 Task: Add Vital Proteins Grape Collagen Gummies to the cart.
Action: Mouse moved to (281, 142)
Screenshot: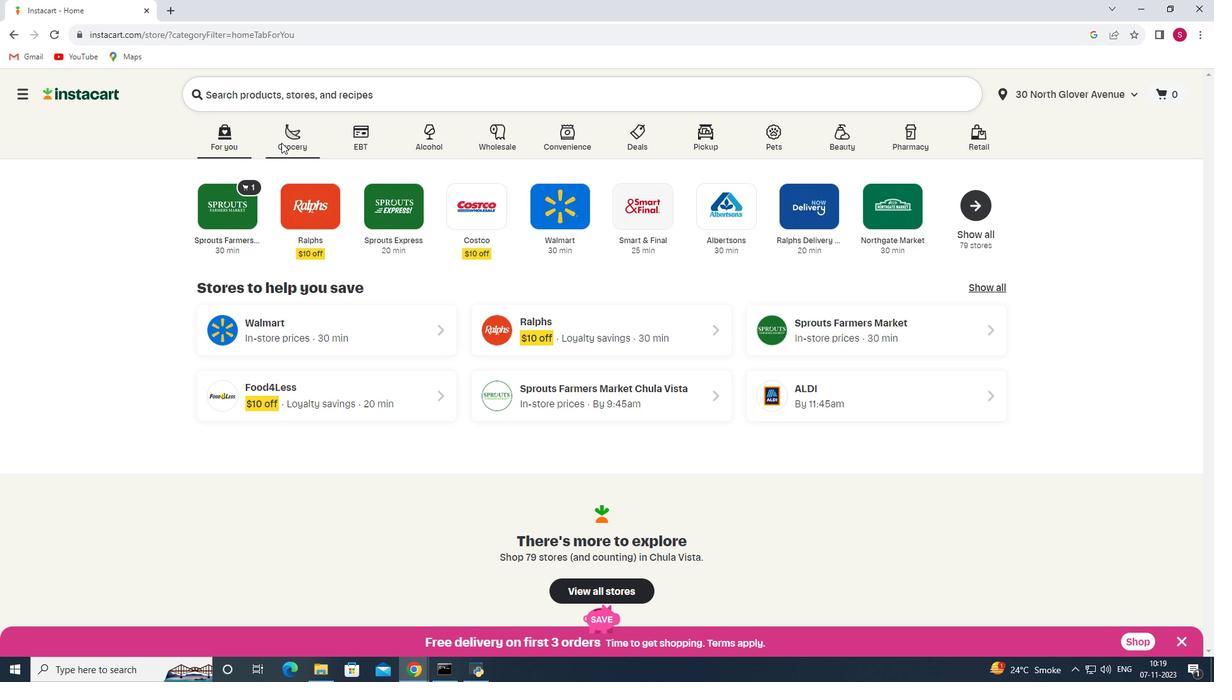 
Action: Mouse pressed left at (281, 142)
Screenshot: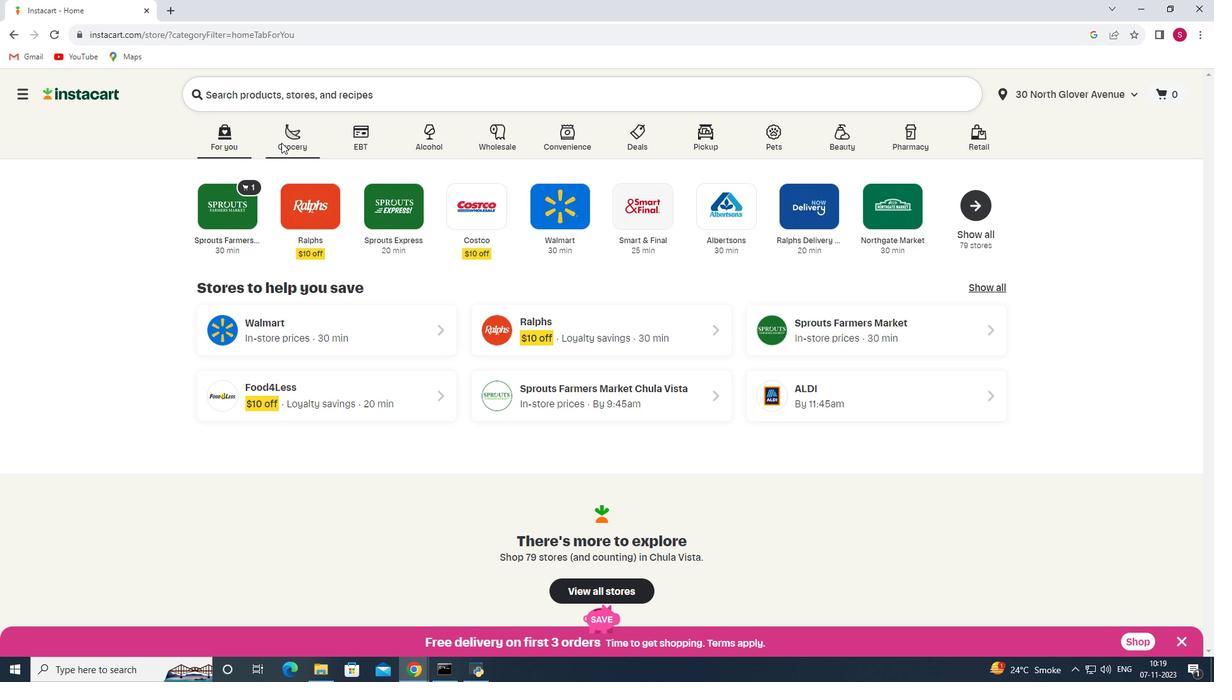 
Action: Mouse moved to (285, 357)
Screenshot: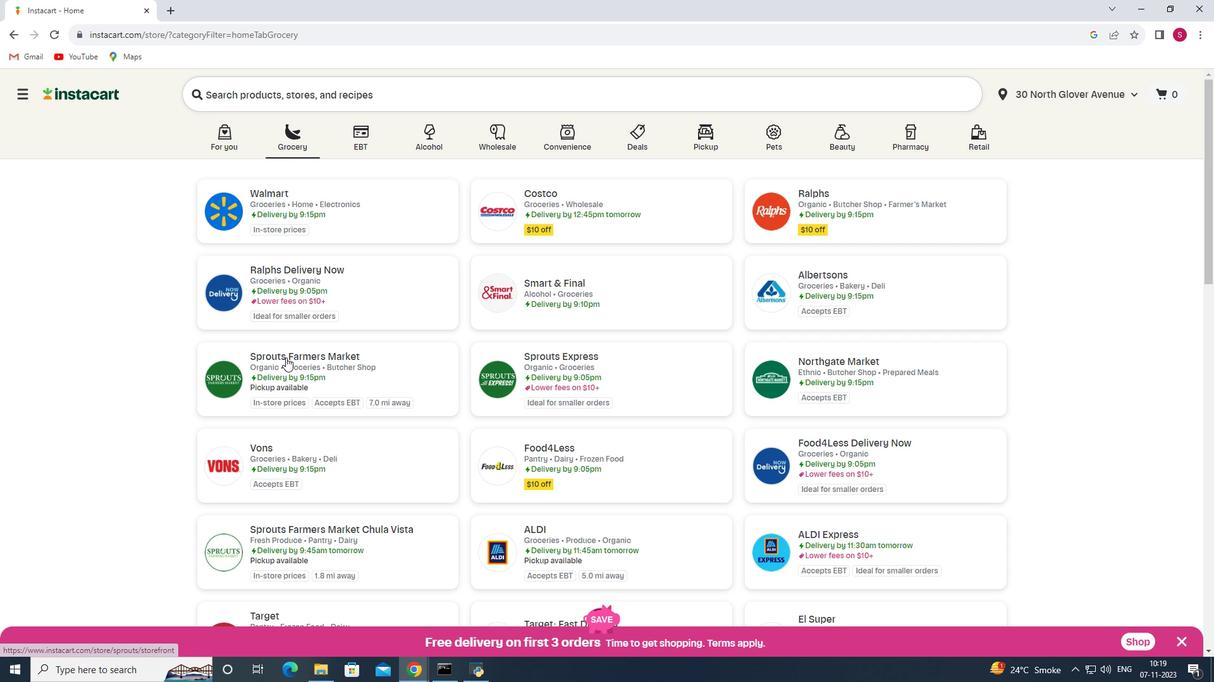 
Action: Mouse pressed left at (285, 357)
Screenshot: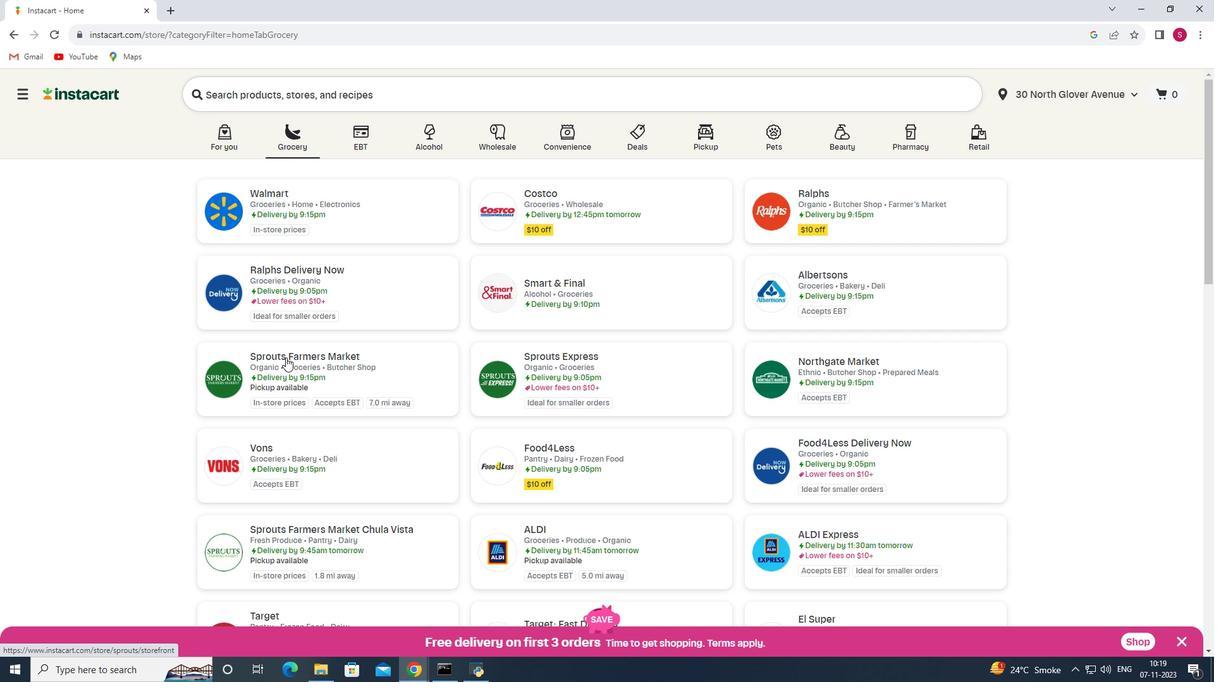 
Action: Mouse moved to (36, 395)
Screenshot: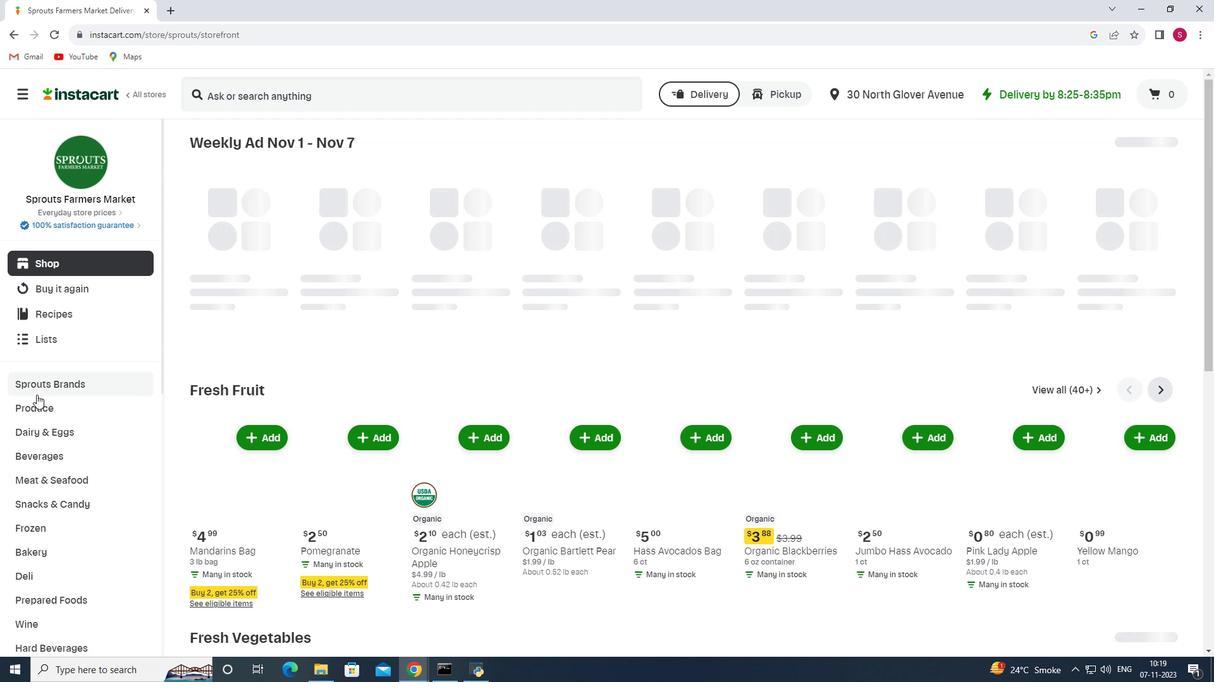 
Action: Mouse scrolled (36, 394) with delta (0, 0)
Screenshot: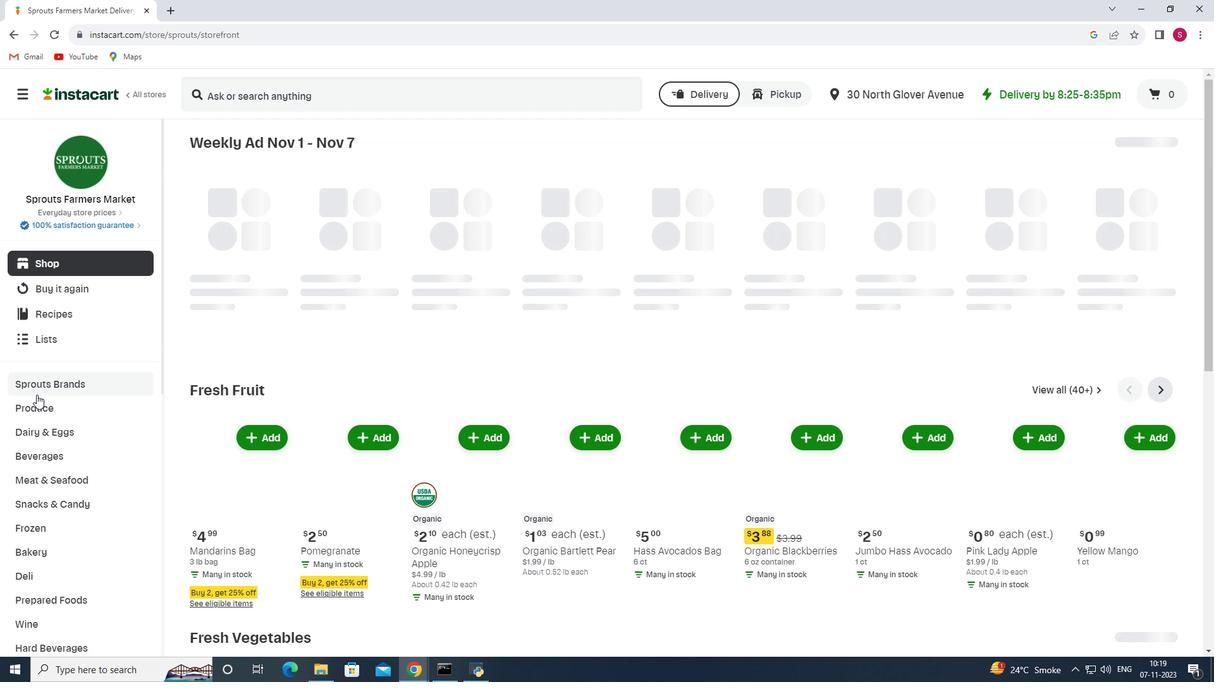 
Action: Mouse moved to (36, 395)
Screenshot: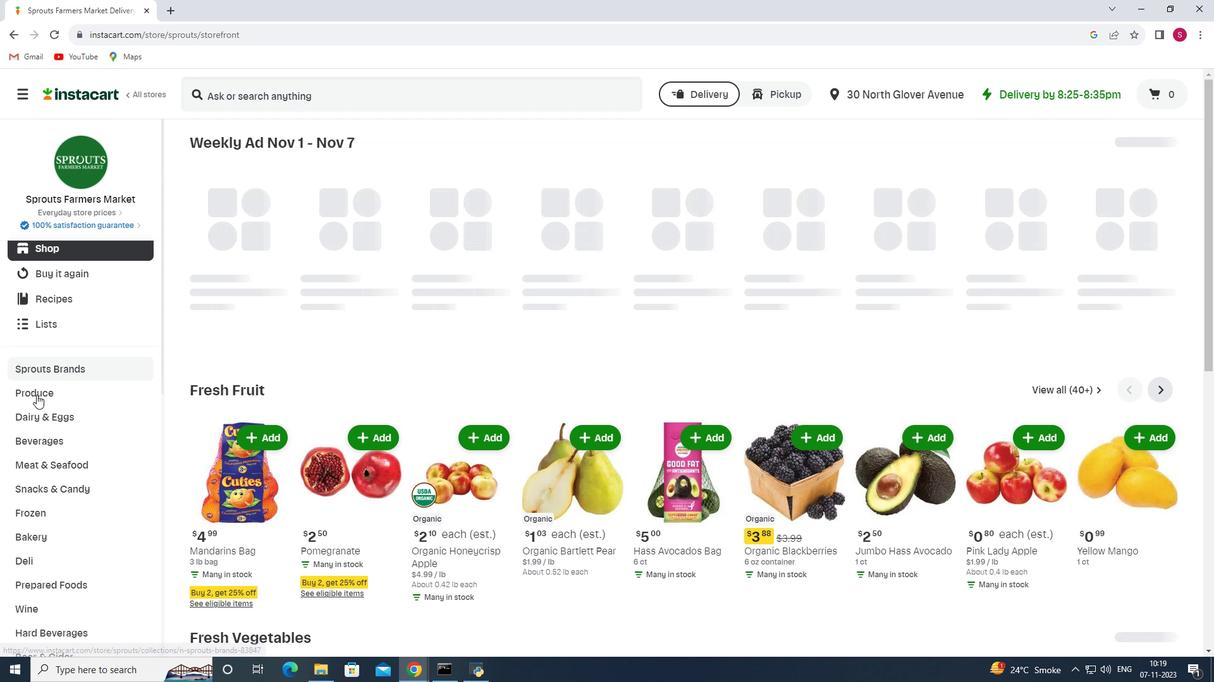 
Action: Mouse scrolled (36, 394) with delta (0, 0)
Screenshot: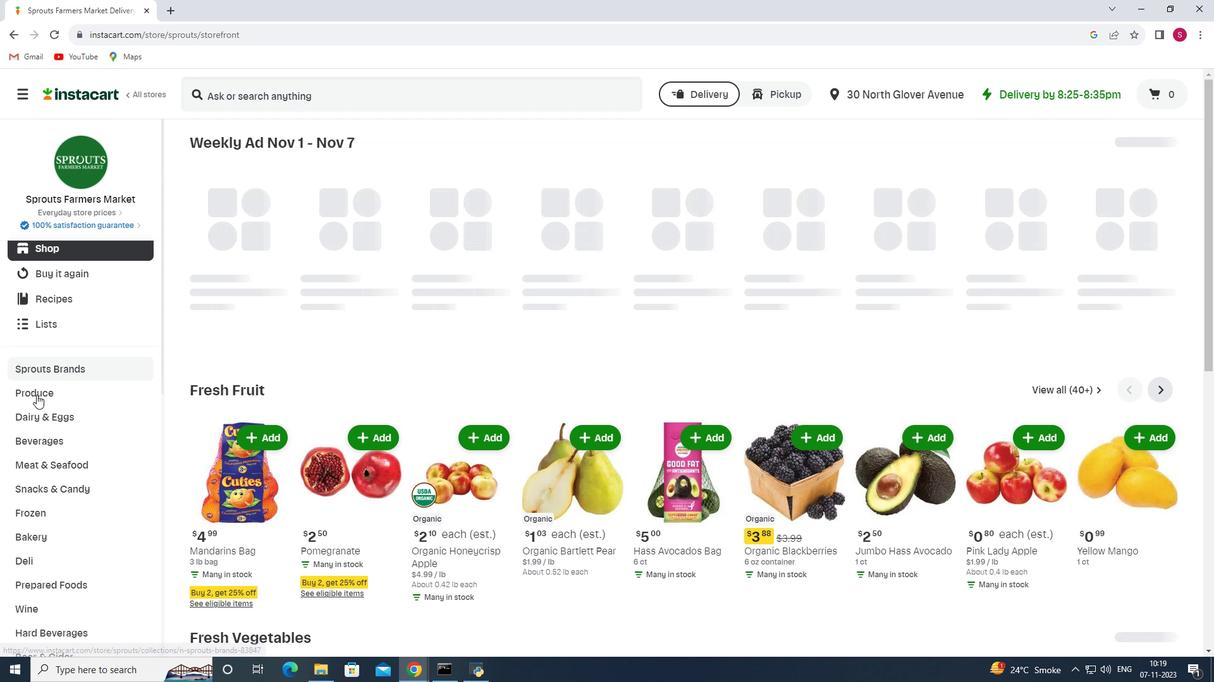 
Action: Mouse scrolled (36, 394) with delta (0, 0)
Screenshot: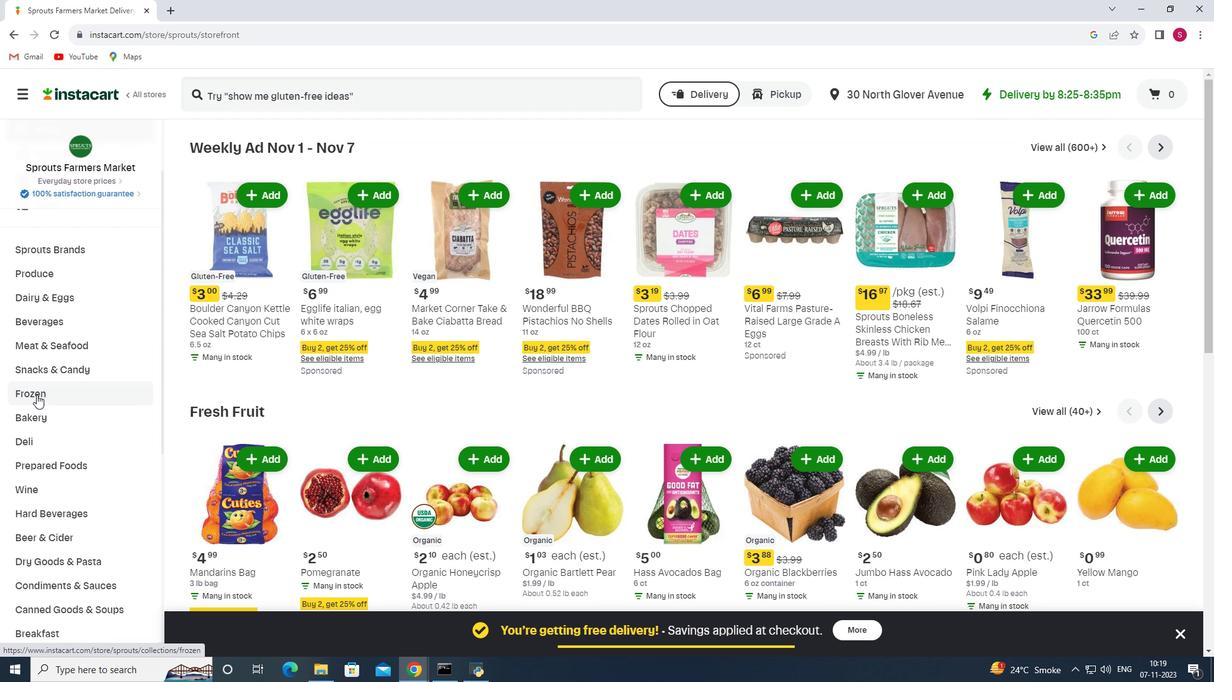 
Action: Mouse scrolled (36, 394) with delta (0, 0)
Screenshot: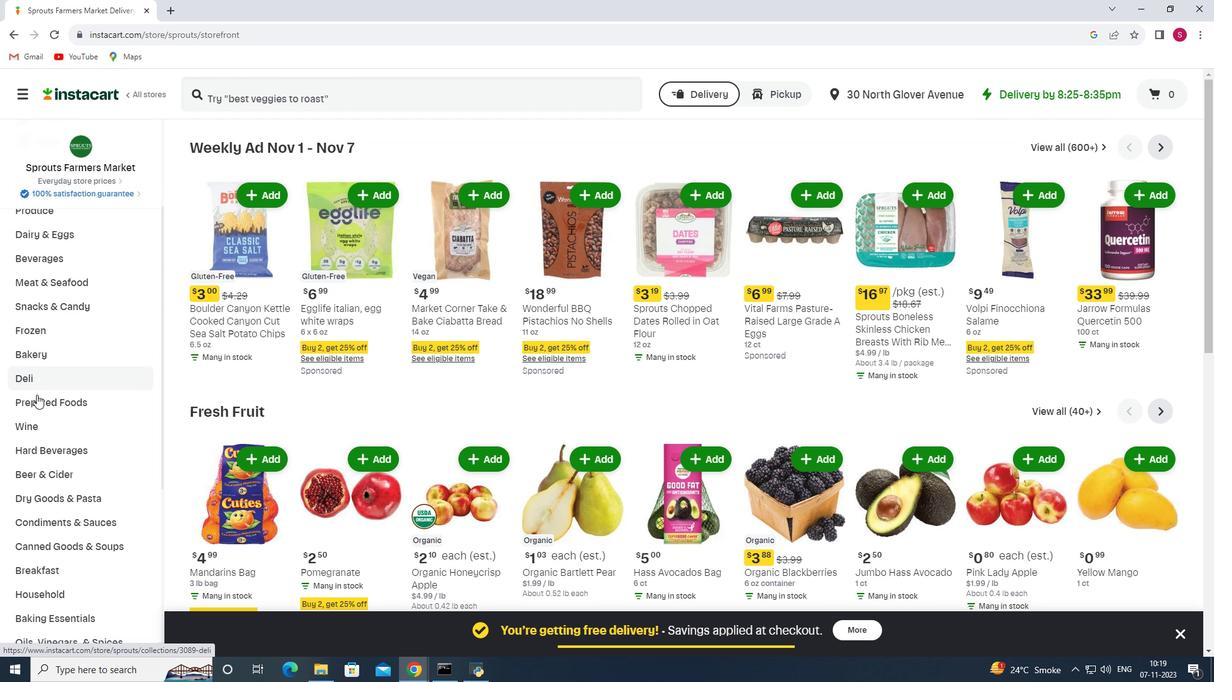 
Action: Mouse scrolled (36, 394) with delta (0, 0)
Screenshot: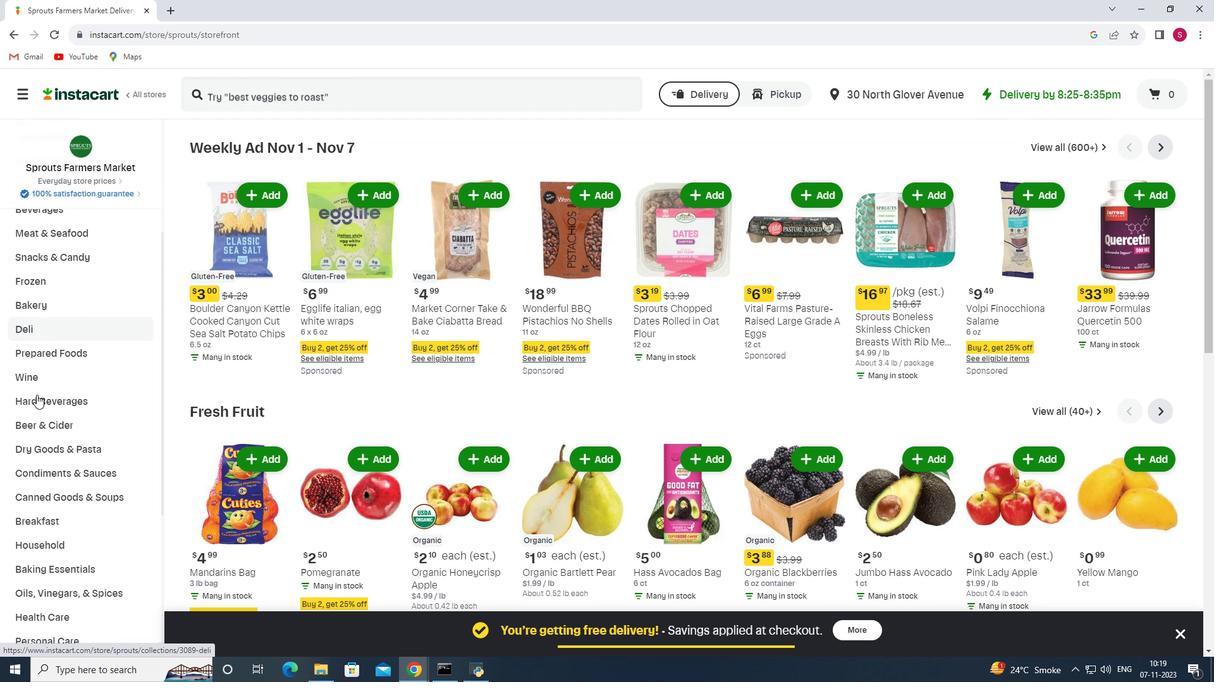 
Action: Mouse scrolled (36, 394) with delta (0, 0)
Screenshot: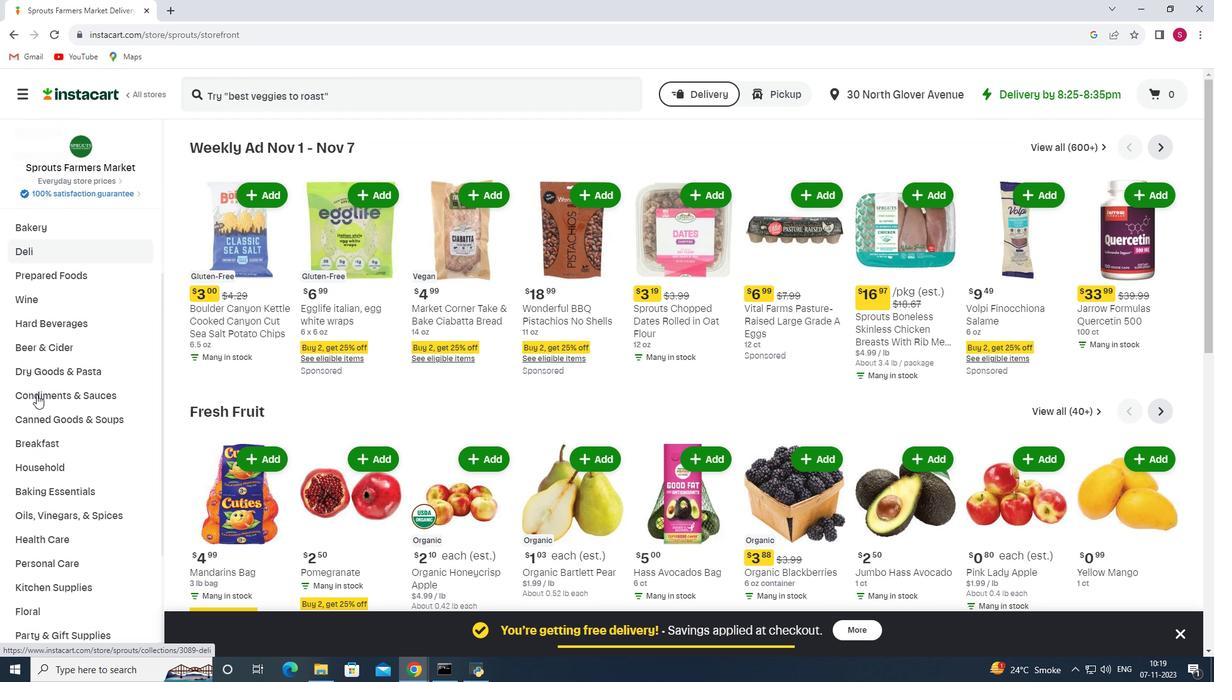 
Action: Mouse scrolled (36, 394) with delta (0, 0)
Screenshot: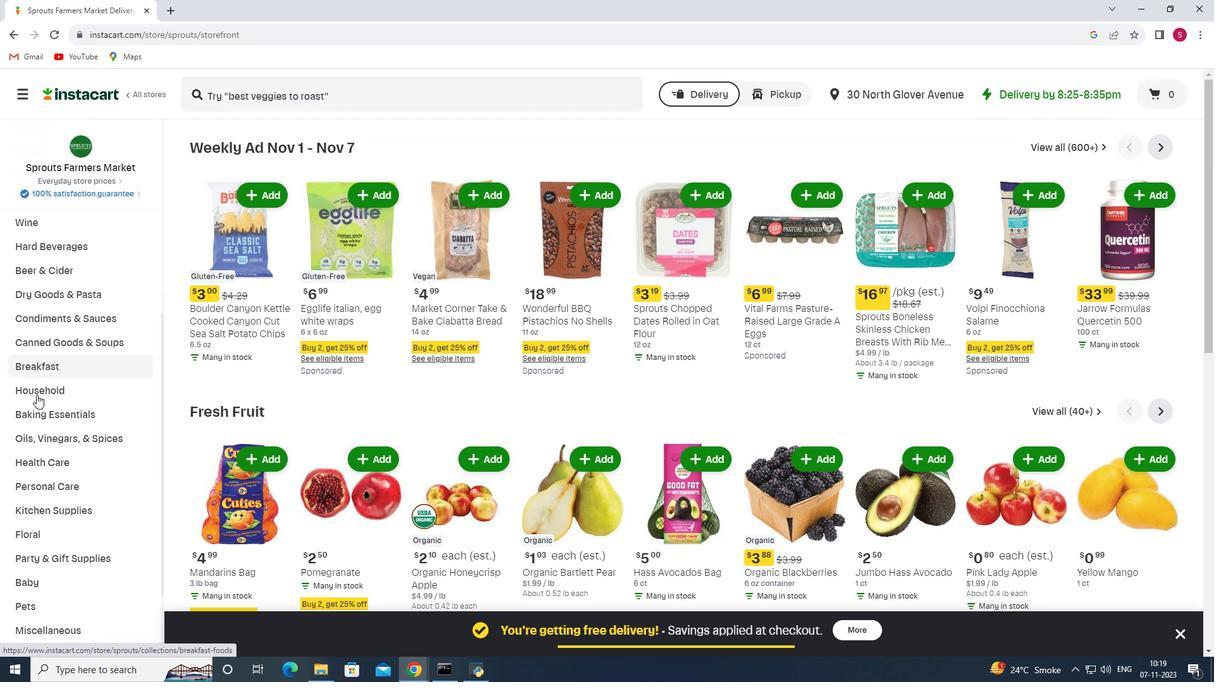 
Action: Mouse scrolled (36, 394) with delta (0, 0)
Screenshot: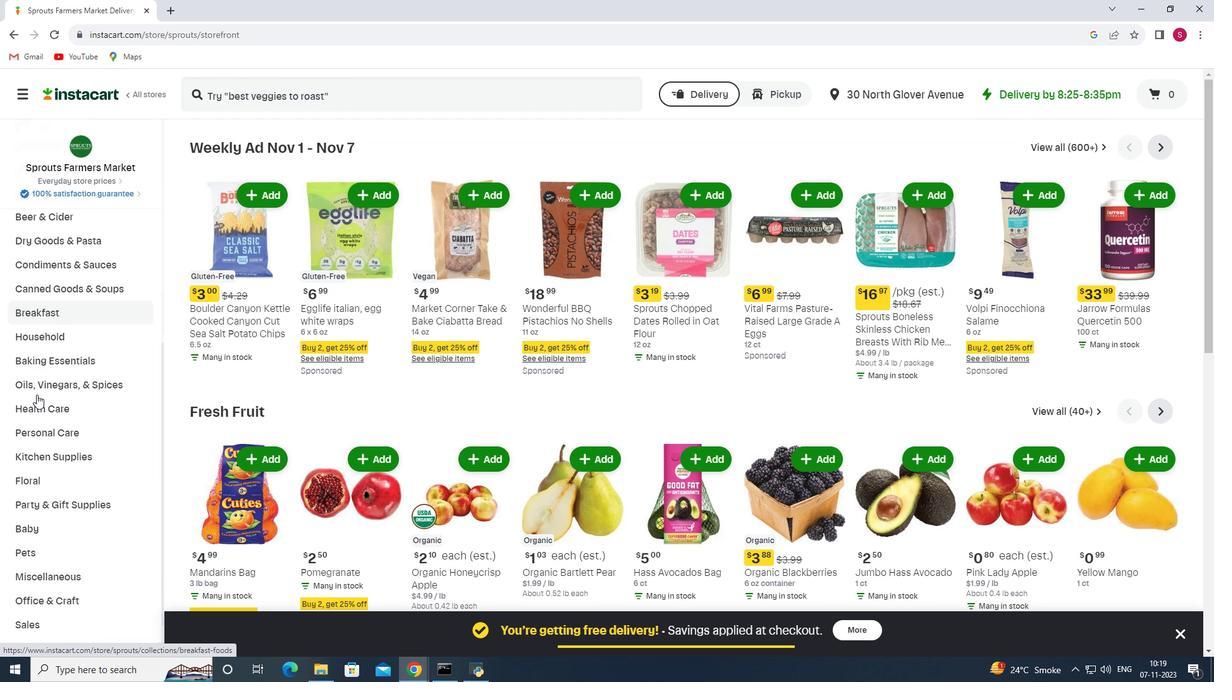 
Action: Mouse moved to (63, 363)
Screenshot: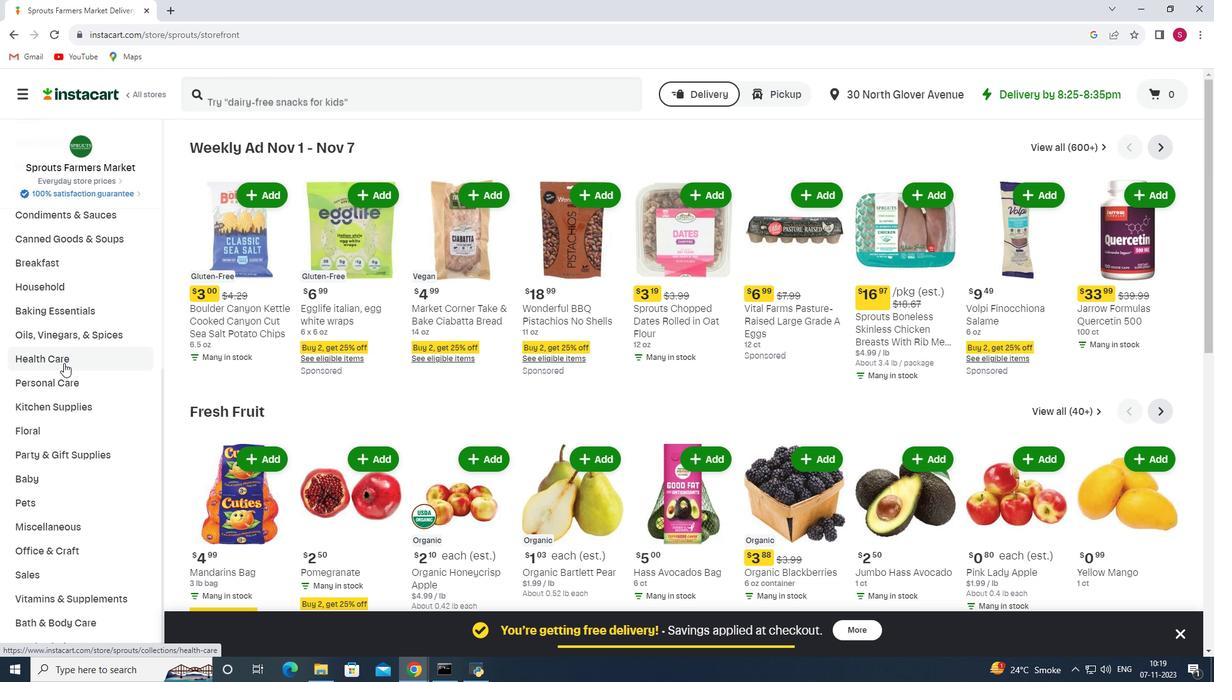 
Action: Mouse pressed left at (63, 363)
Screenshot: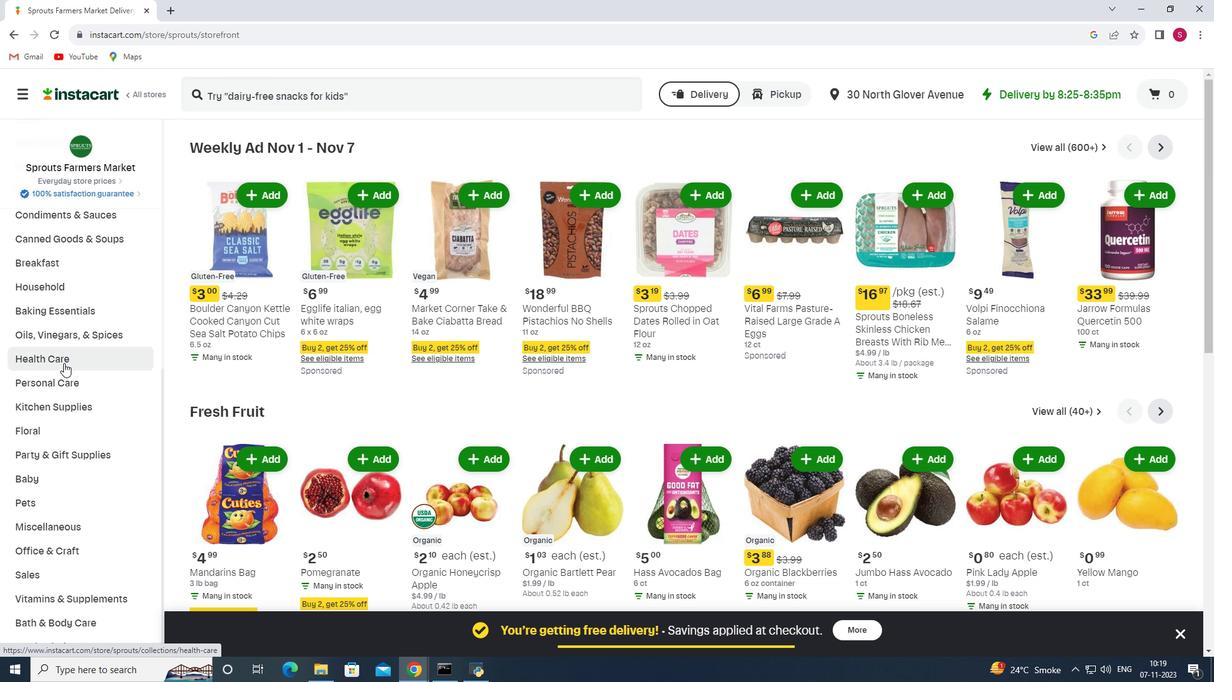 
Action: Mouse moved to (450, 184)
Screenshot: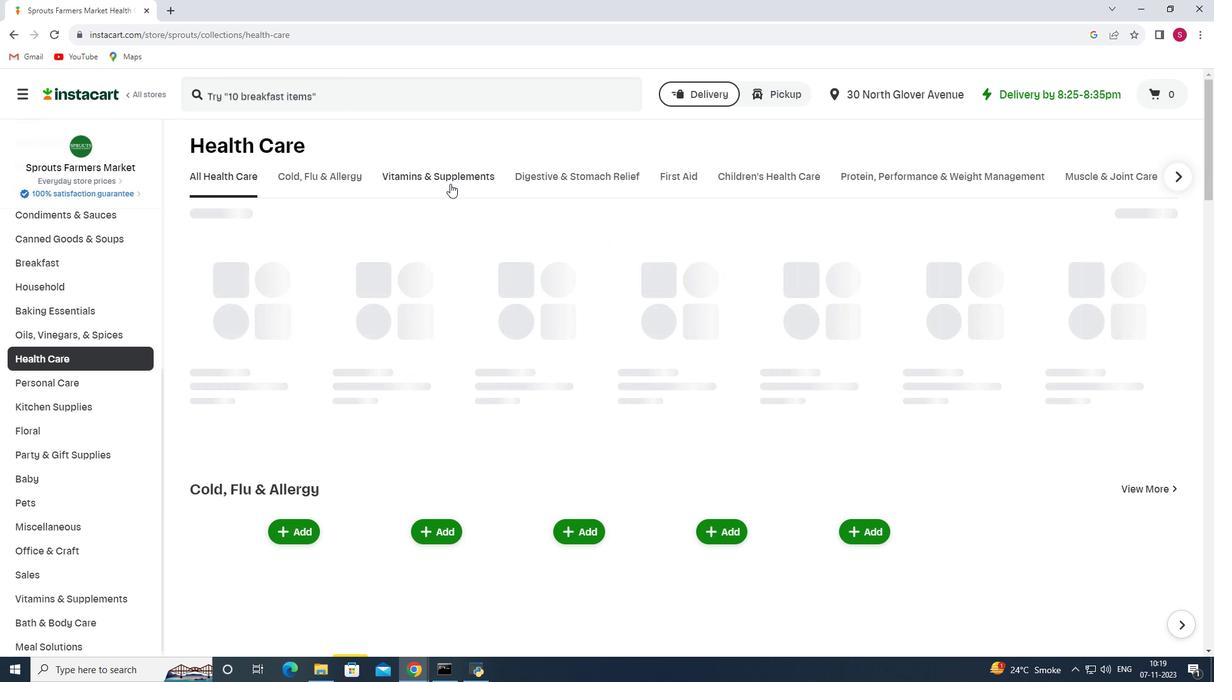 
Action: Mouse pressed left at (450, 184)
Screenshot: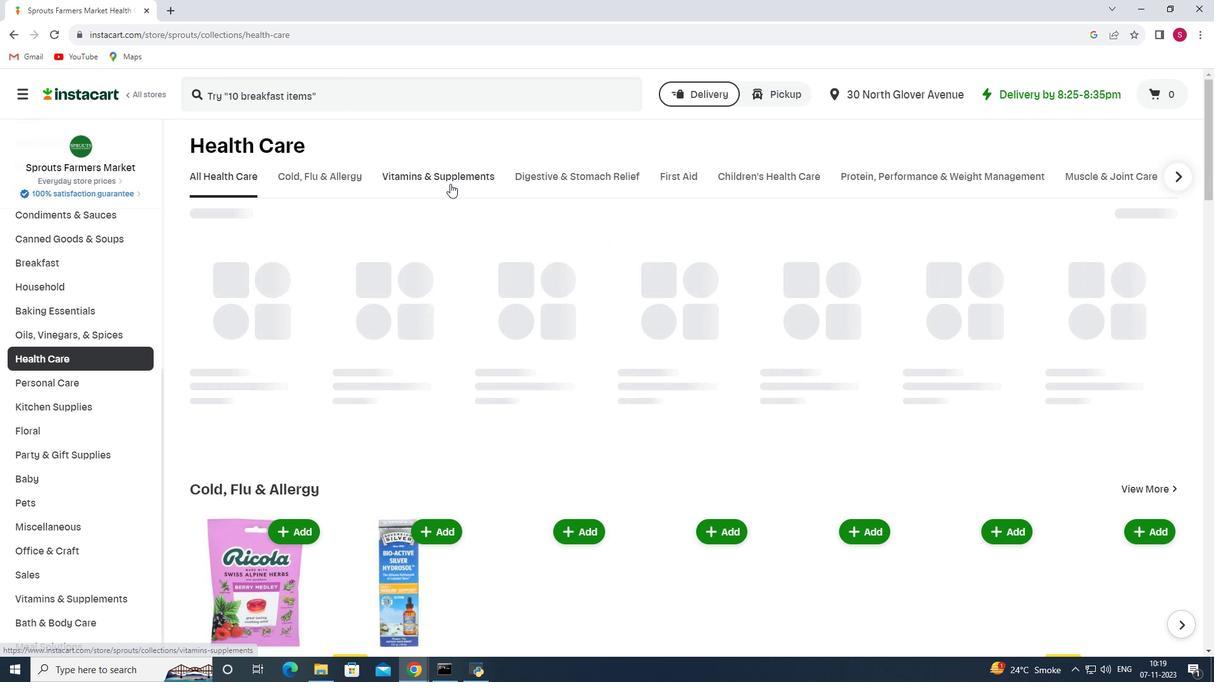 
Action: Mouse moved to (474, 233)
Screenshot: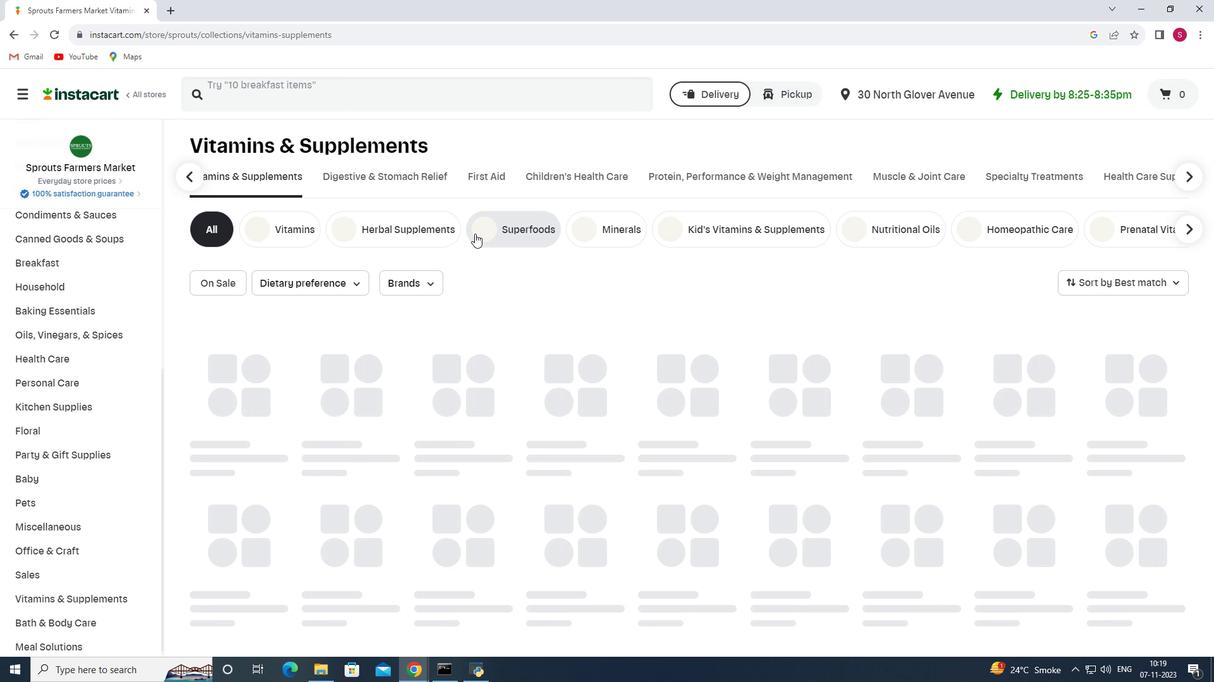 
Action: Mouse pressed left at (474, 233)
Screenshot: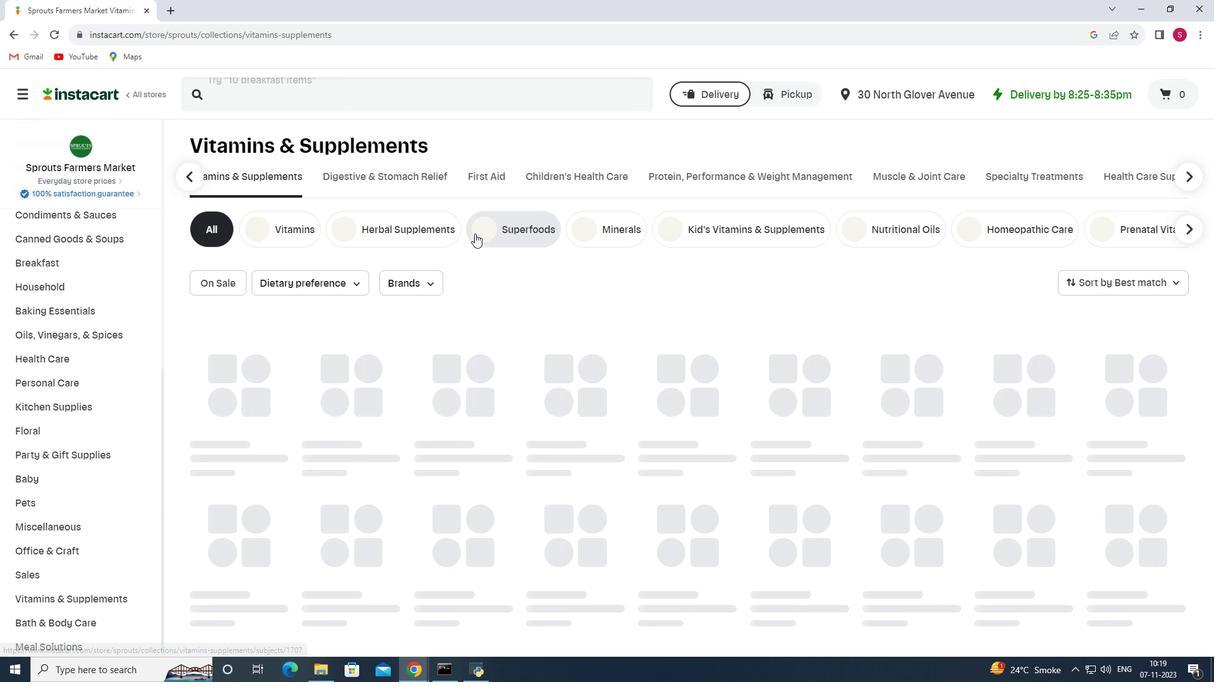 
Action: Mouse moved to (362, 98)
Screenshot: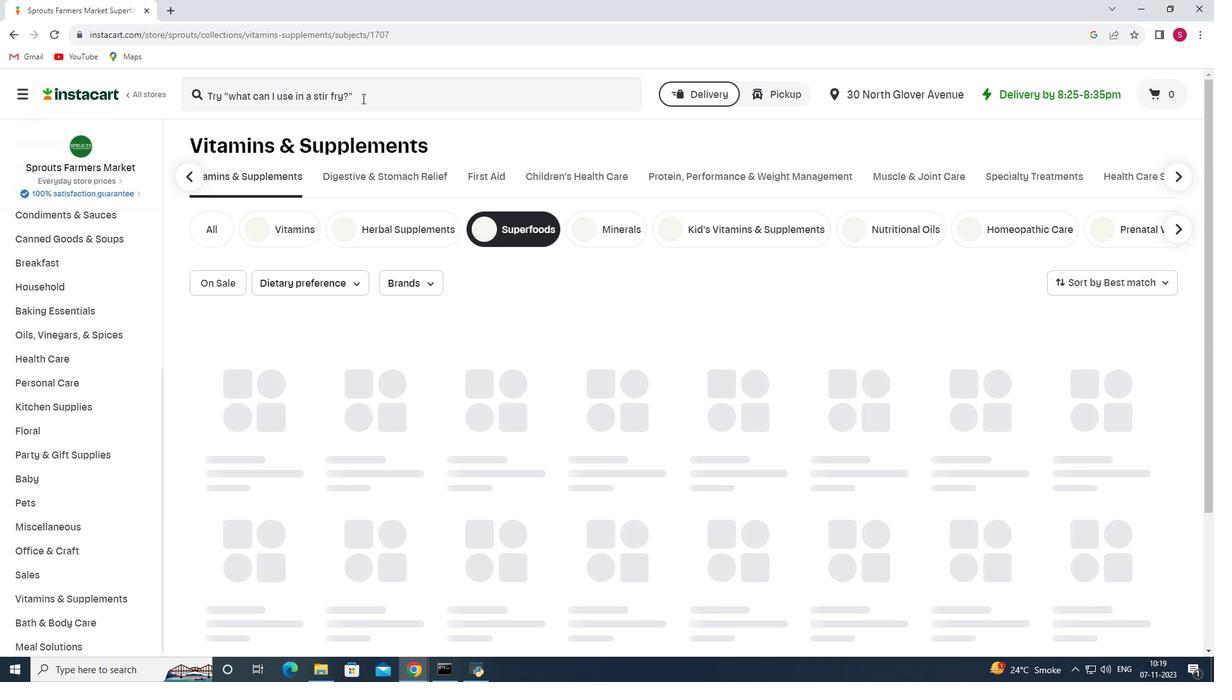 
Action: Mouse pressed left at (362, 98)
Screenshot: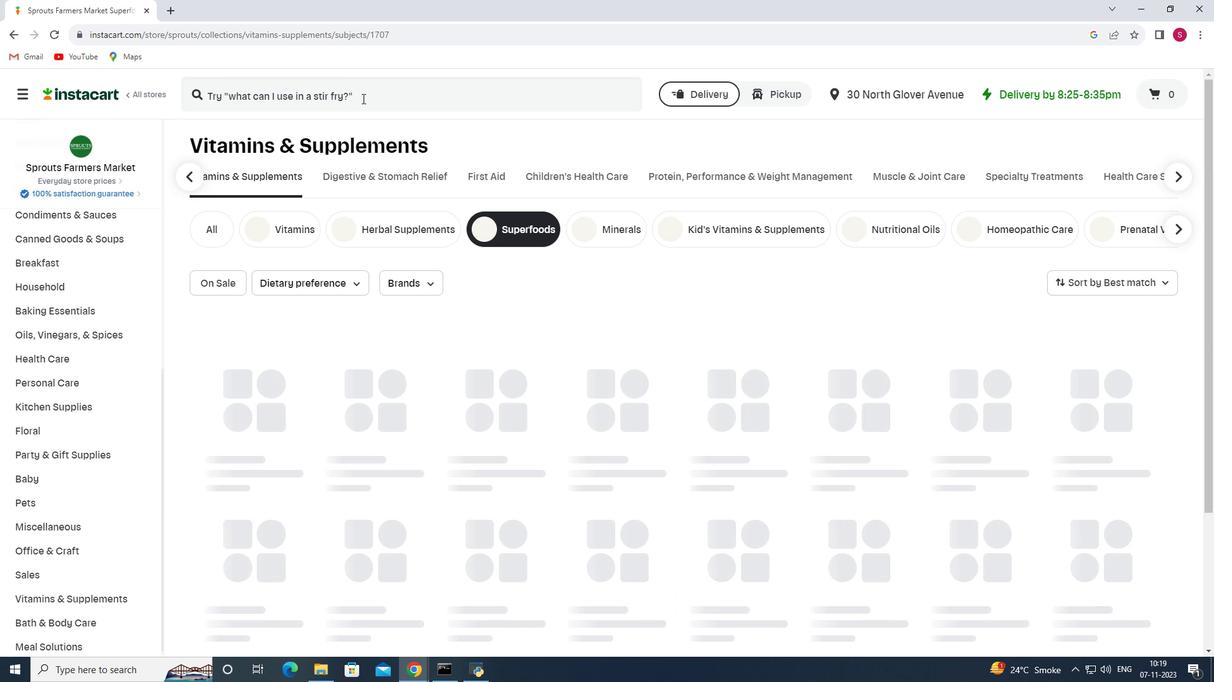 
Action: Key pressed <Key.shift>Vital<Key.space><Key.shift>Proteins<Key.space><Key.shift>Grape<Key.space><Key.shift>Collagen<Key.space><Key.shift>Gummies<Key.enter>
Screenshot: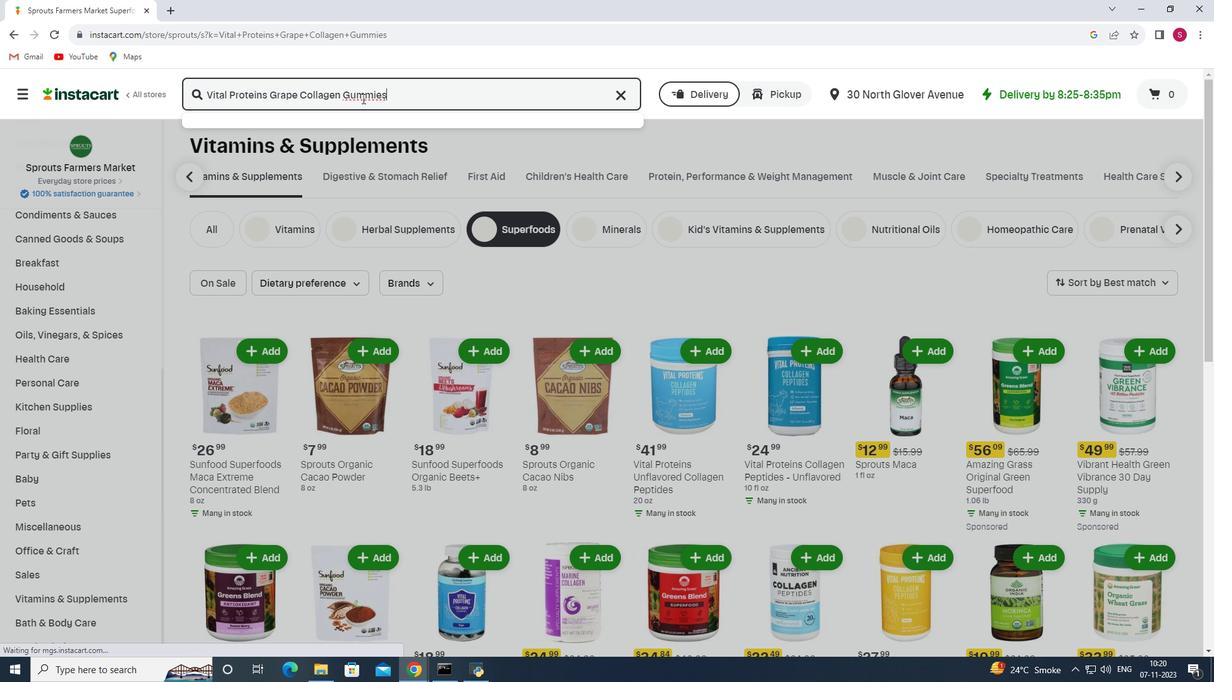 
Action: Mouse moved to (356, 201)
Screenshot: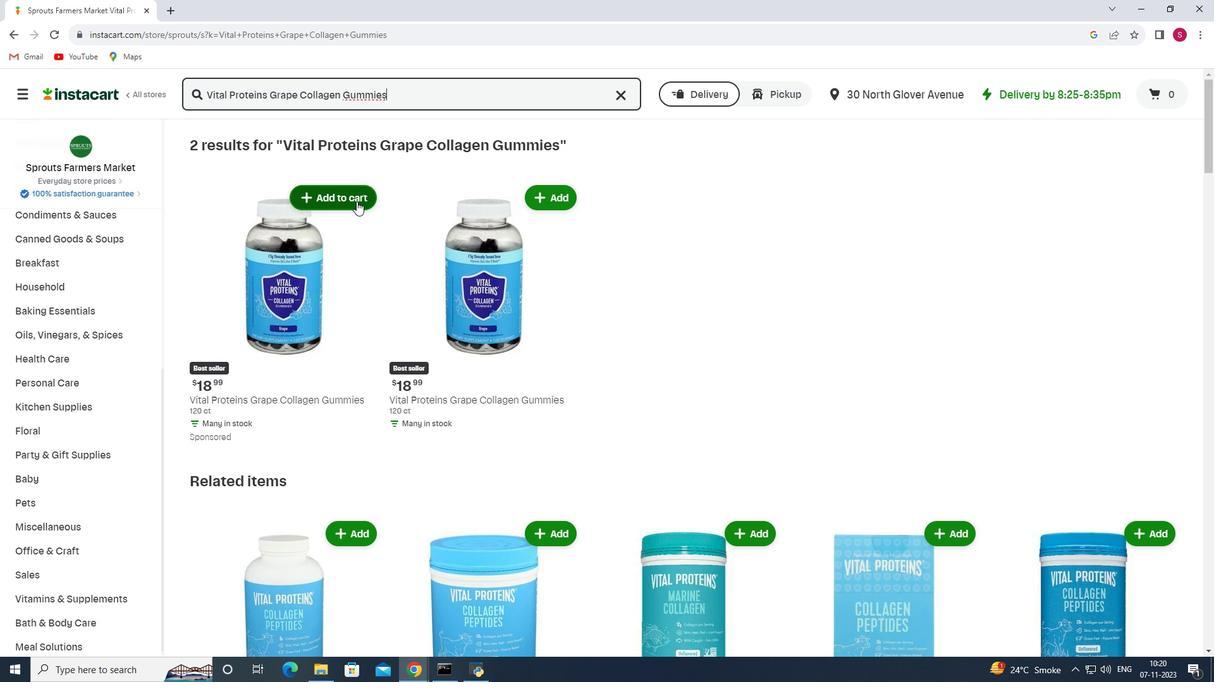 
Action: Mouse pressed left at (356, 201)
Screenshot: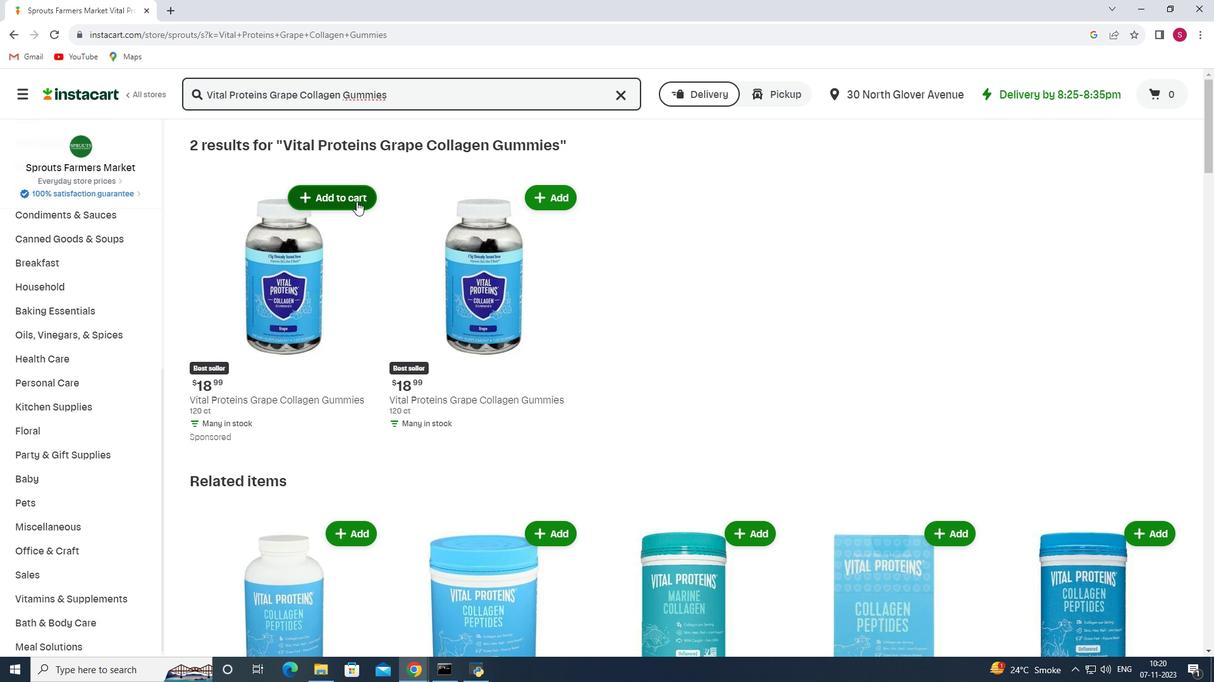 
Action: Mouse moved to (354, 206)
Screenshot: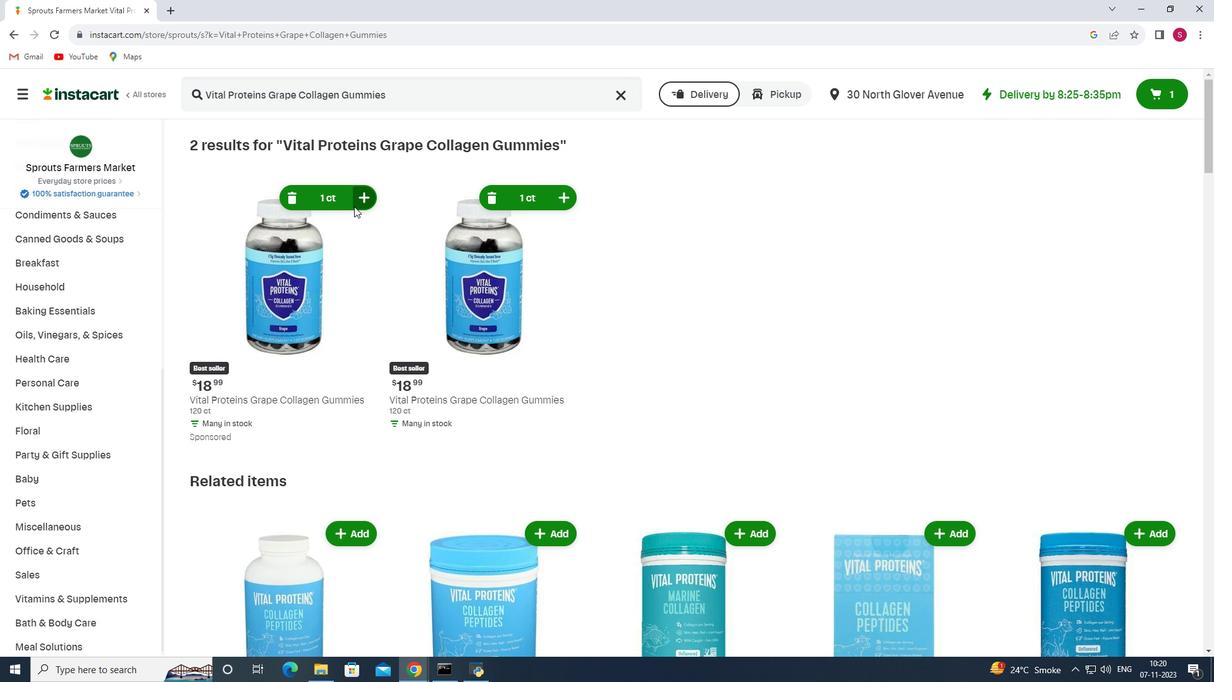 
